 Task: Rotate to rotate counter-clockwise 90°.
Action: Mouse moved to (638, 384)
Screenshot: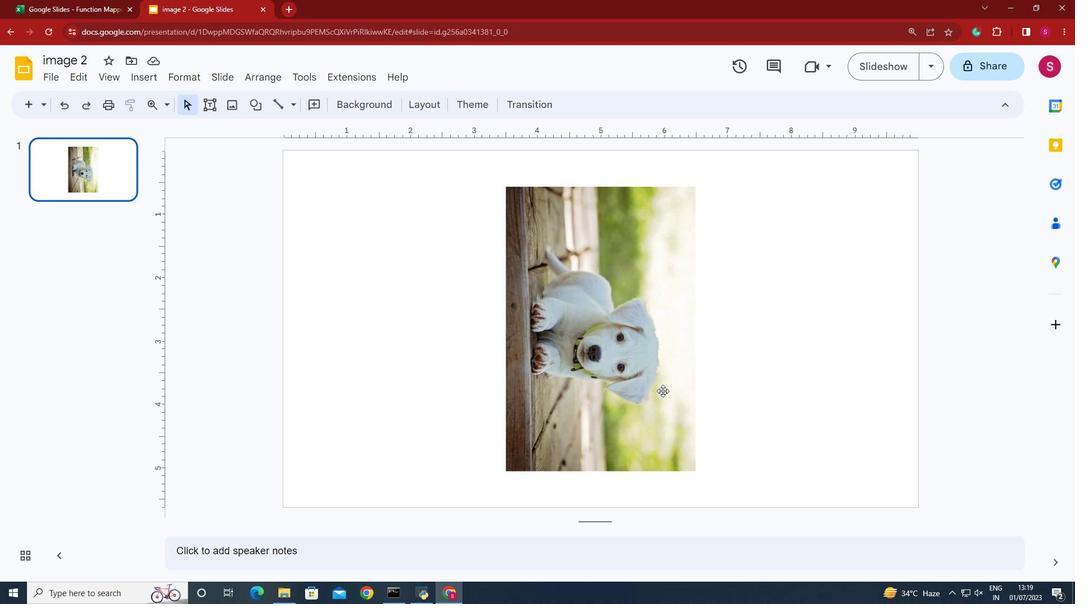 
Action: Mouse pressed left at (638, 384)
Screenshot: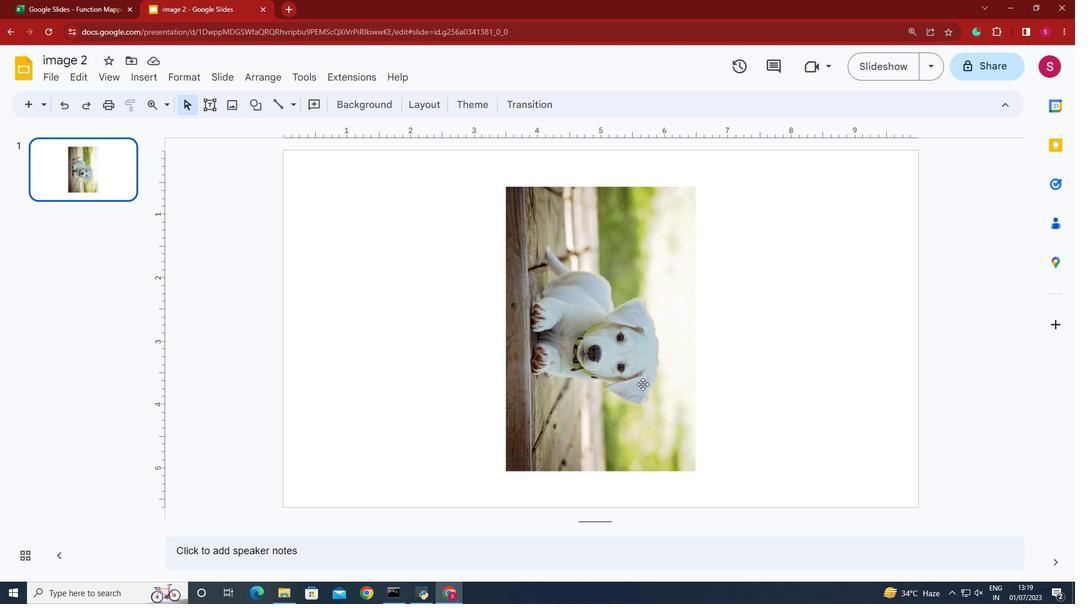 
Action: Mouse moved to (271, 75)
Screenshot: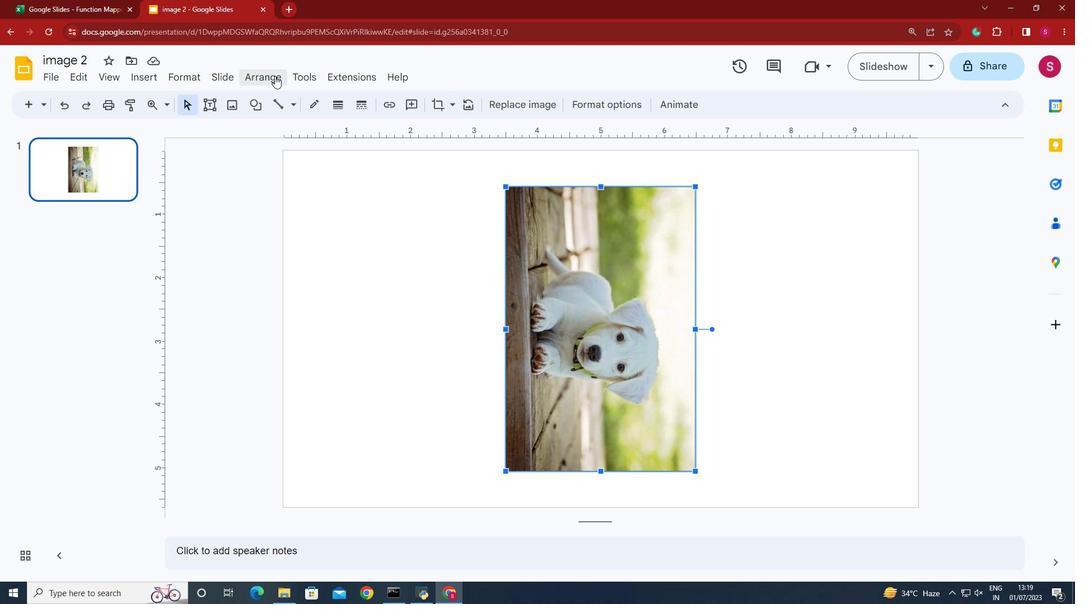 
Action: Mouse pressed left at (271, 75)
Screenshot: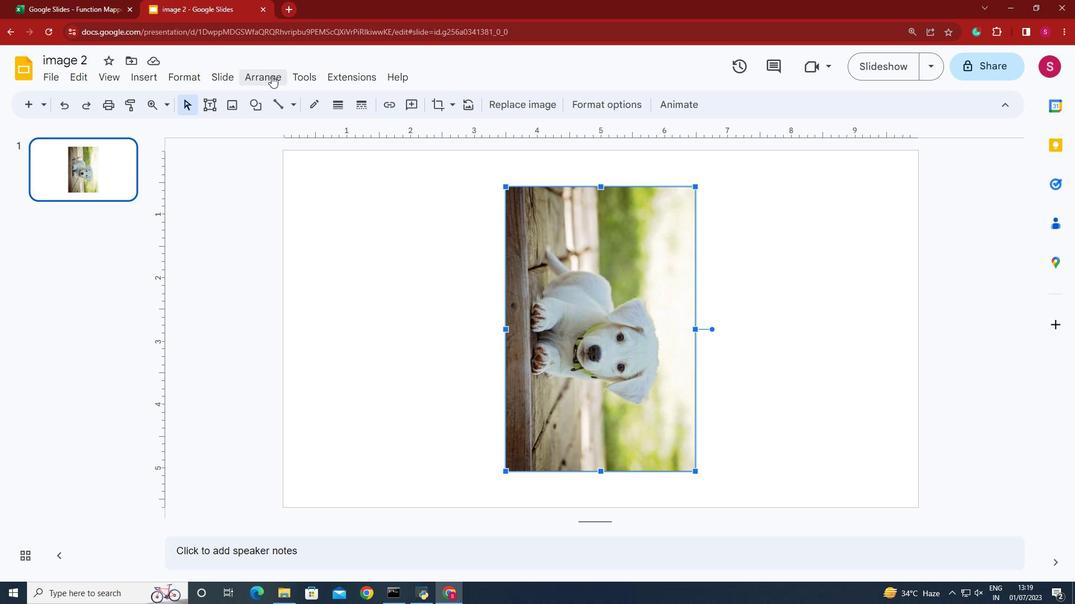 
Action: Mouse moved to (520, 219)
Screenshot: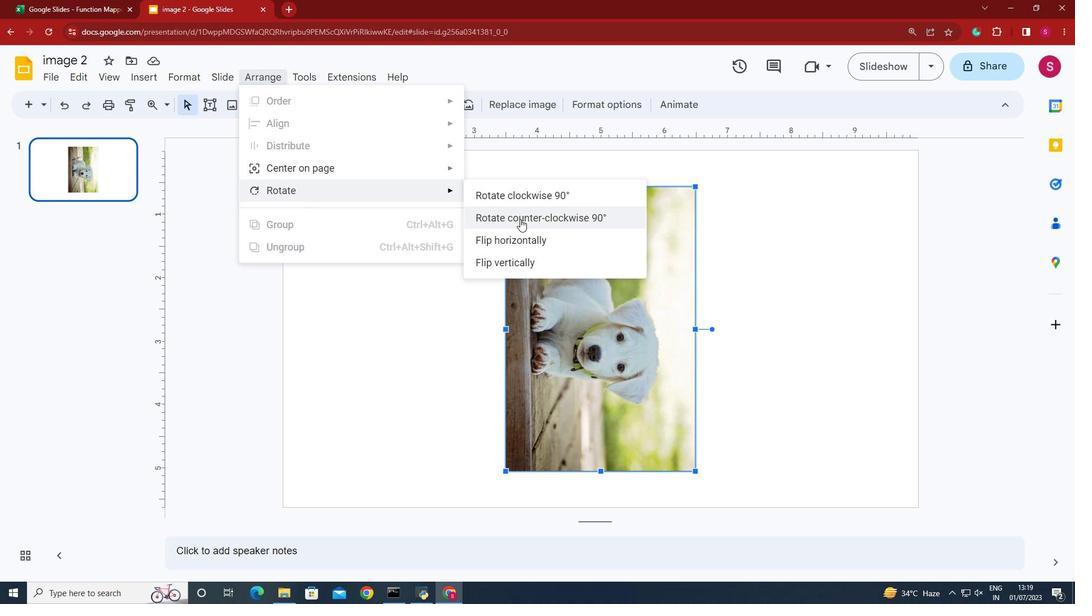 
Action: Mouse pressed left at (520, 219)
Screenshot: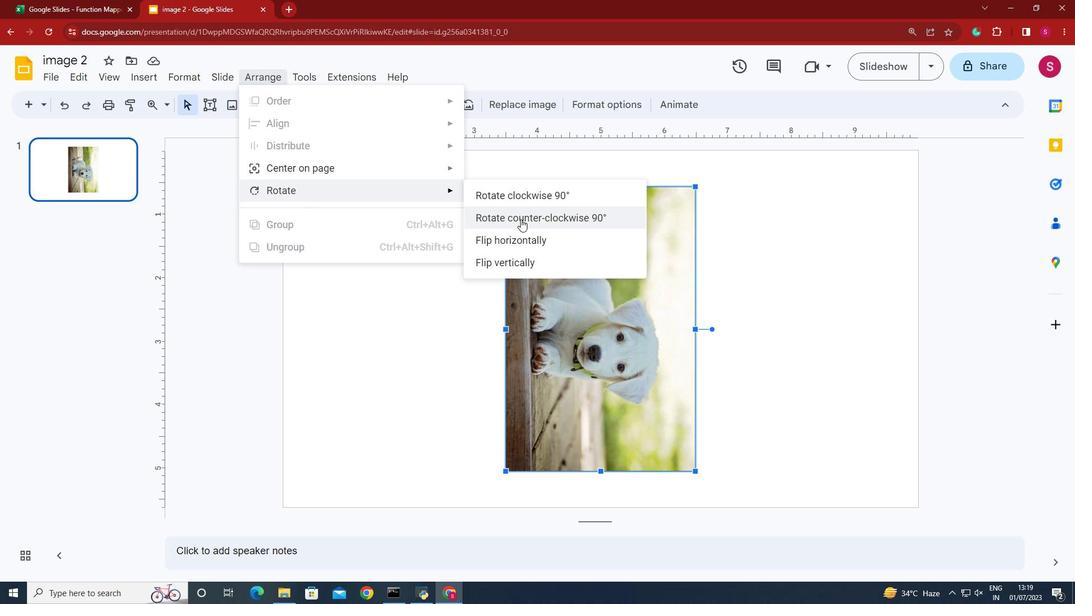 
